 Task: Open Card Card0000000340 in  Board0000000085 in Workspace WS0000000029 in Trello. Add Member Carxxstreet791@gmail.com to Card Card0000000340 in  Board0000000085 in Workspace WS0000000029 in Trello. Add Red Label titled Label0000000340 to Card Card0000000340 in  Board0000000085 in Workspace WS0000000029 in Trello. Add Checklist CL0000000340 to Card Card0000000340 in  Board0000000085 in Workspace WS0000000029 in Trello. Add Dates with Start Date as Jul 01 2023 and Due Date as Jul 31 2023 to Card Card0000000340 in  Board0000000085 in Workspace WS0000000029 in Trello
Action: Mouse moved to (107, 309)
Screenshot: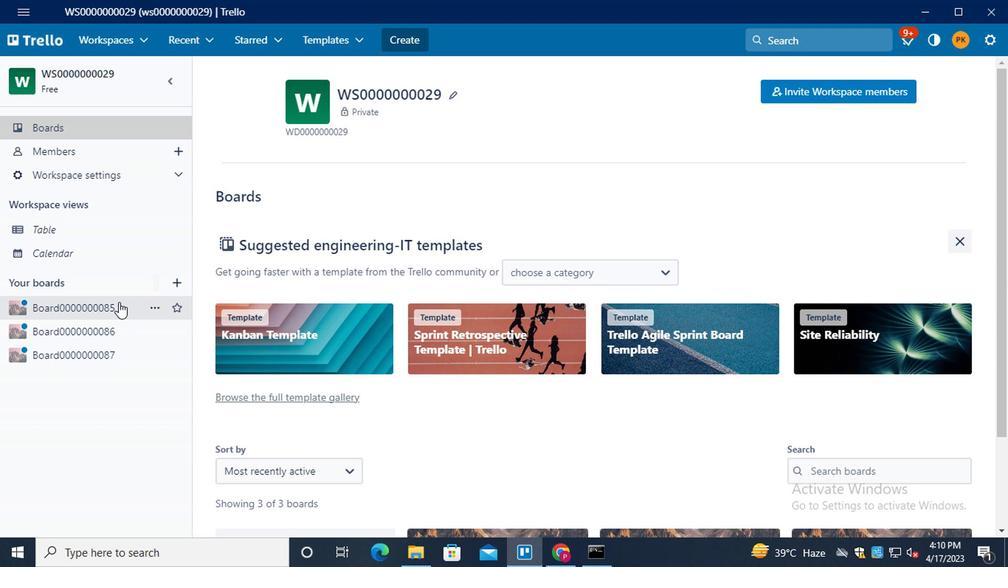 
Action: Mouse pressed left at (107, 309)
Screenshot: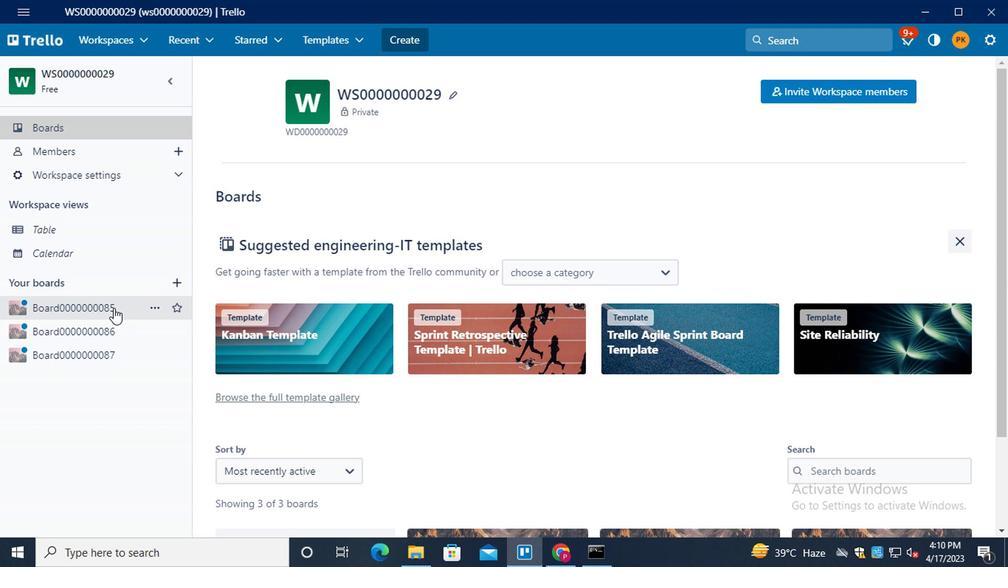 
Action: Mouse moved to (271, 278)
Screenshot: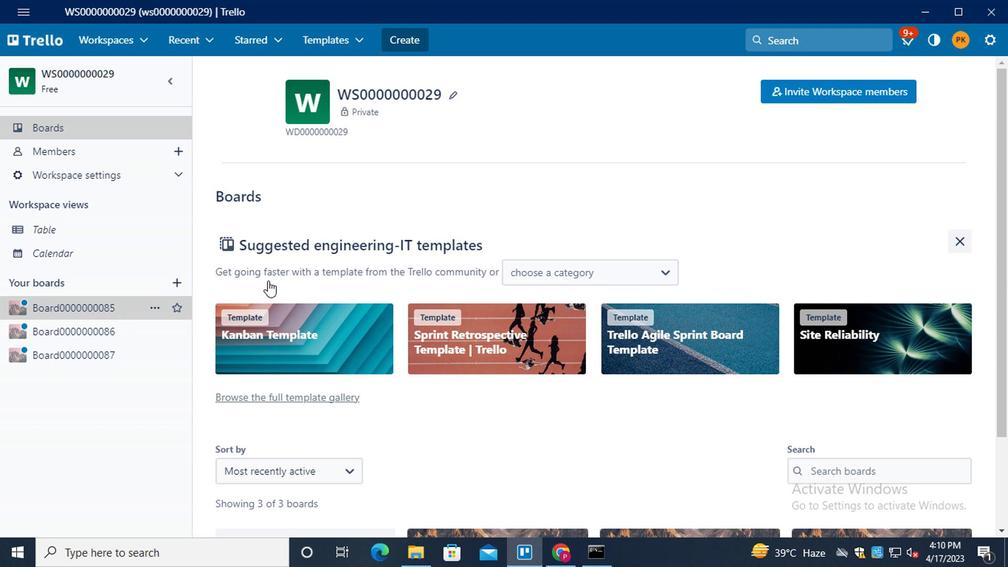 
Action: Mouse scrolled (271, 278) with delta (0, 0)
Screenshot: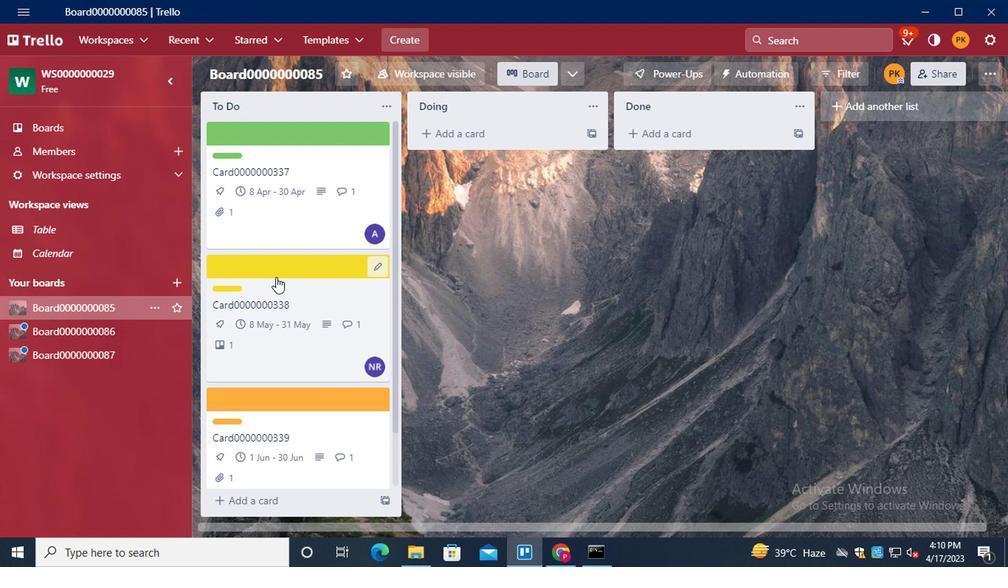
Action: Mouse scrolled (271, 278) with delta (0, 0)
Screenshot: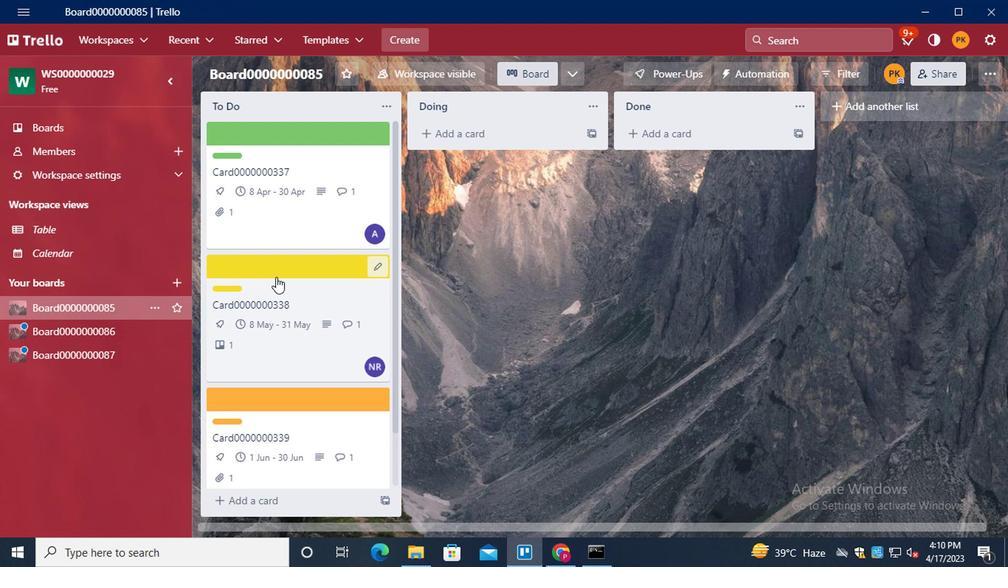 
Action: Mouse scrolled (271, 278) with delta (0, 0)
Screenshot: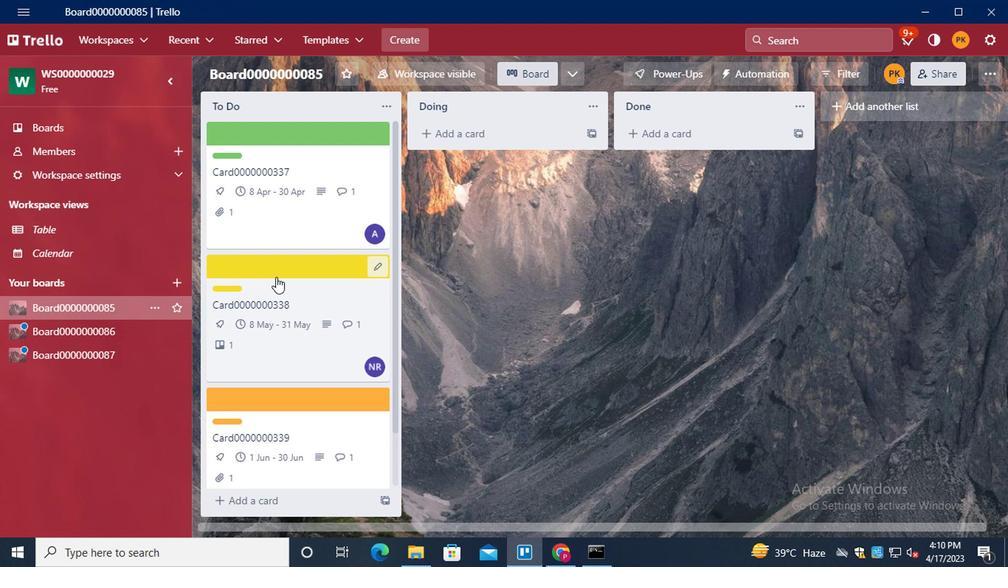 
Action: Mouse scrolled (271, 278) with delta (0, 0)
Screenshot: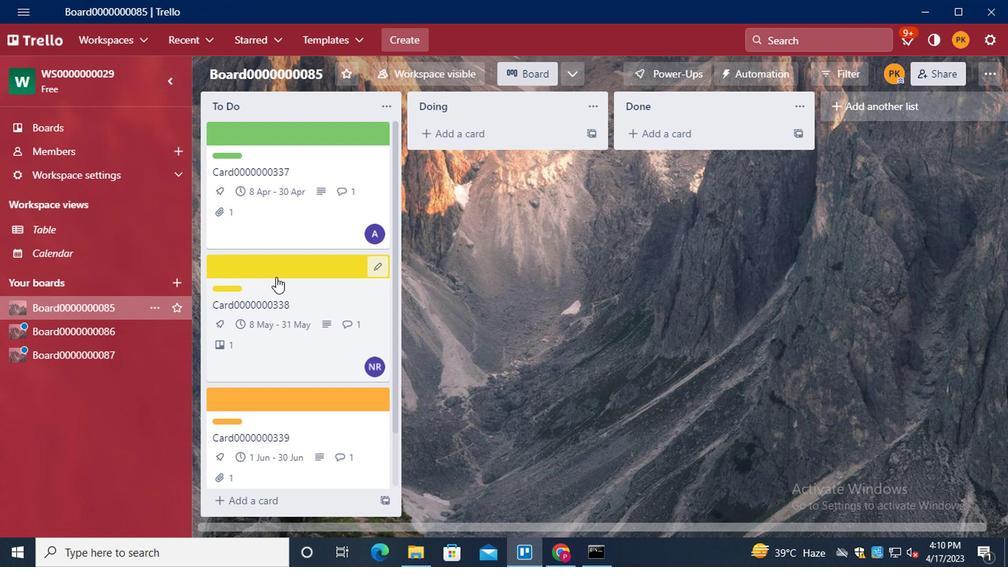 
Action: Mouse scrolled (271, 278) with delta (0, 0)
Screenshot: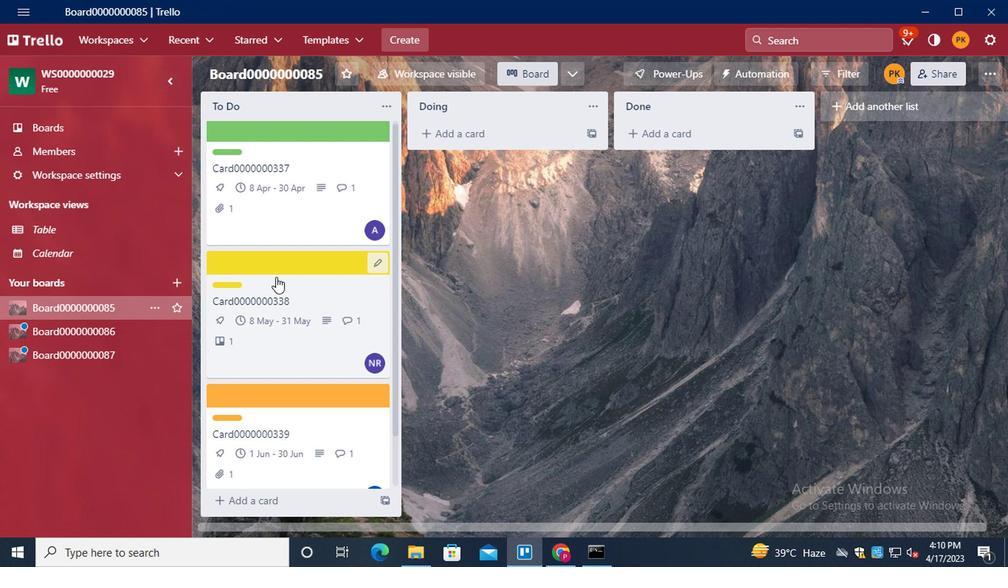 
Action: Mouse moved to (270, 278)
Screenshot: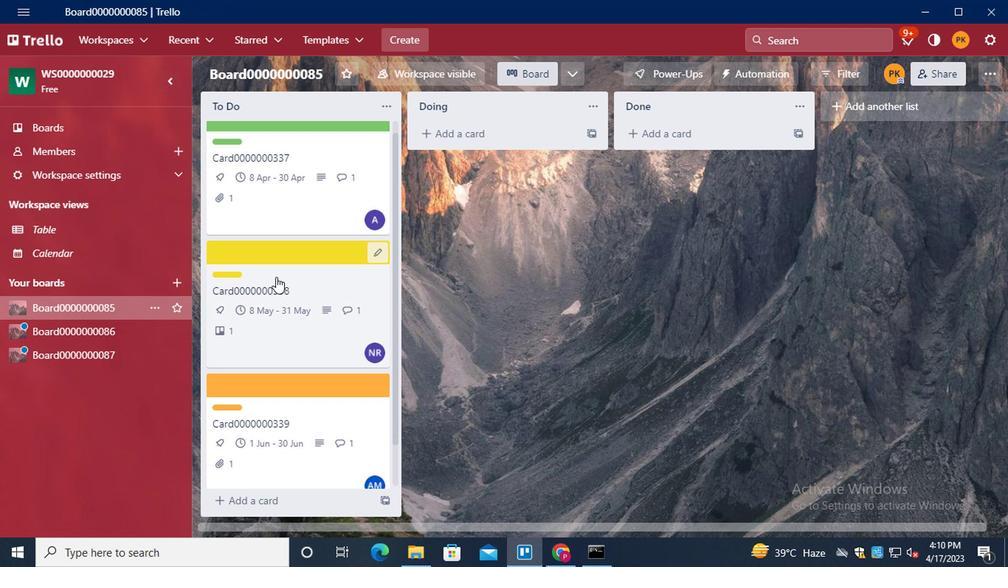 
Action: Mouse scrolled (270, 277) with delta (0, -1)
Screenshot: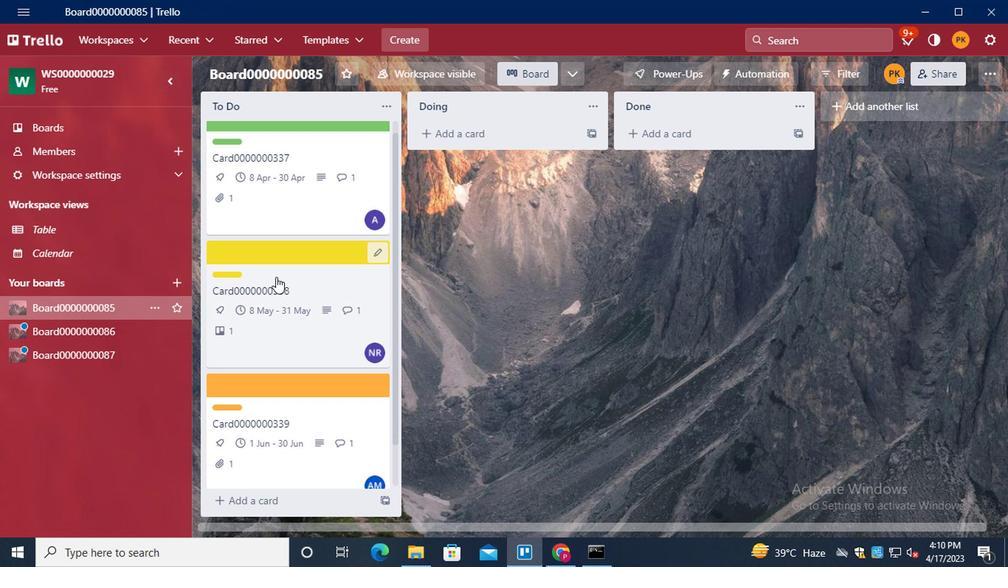 
Action: Mouse moved to (262, 478)
Screenshot: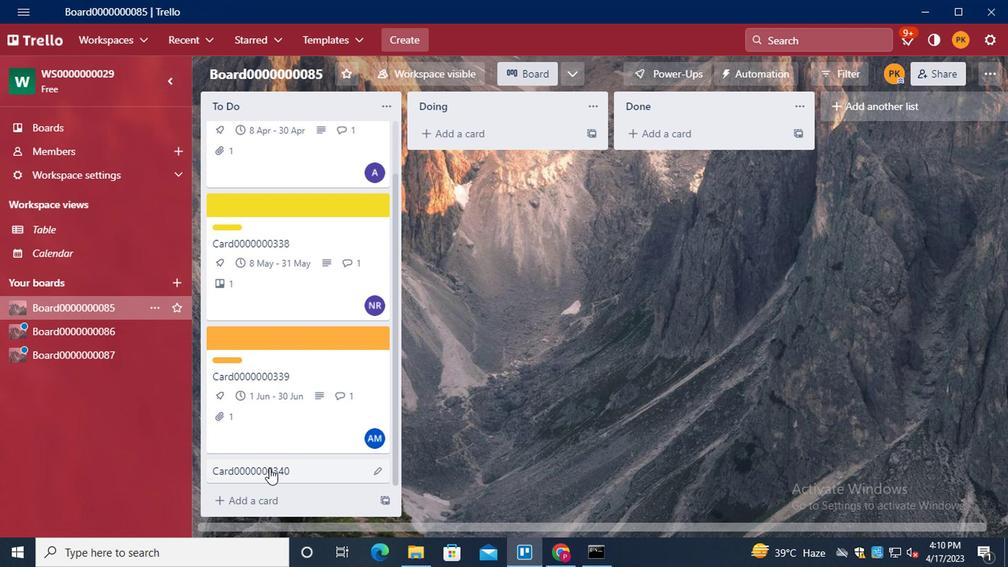 
Action: Mouse pressed left at (262, 478)
Screenshot: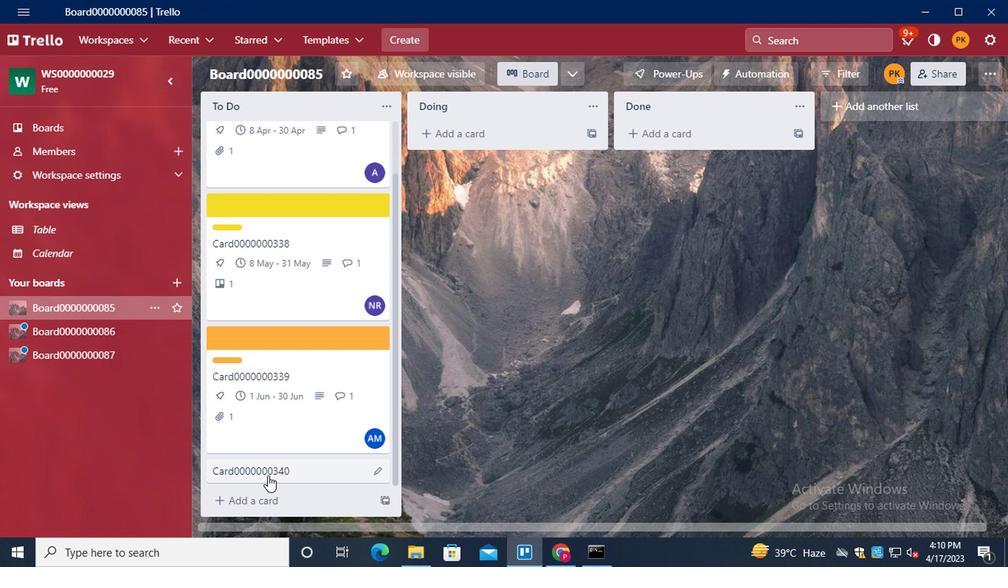 
Action: Mouse moved to (728, 144)
Screenshot: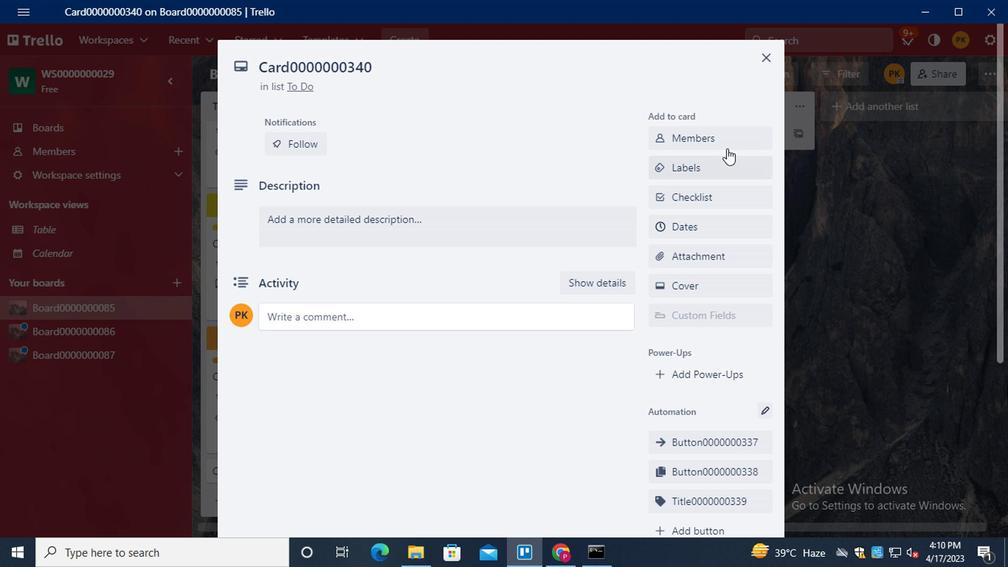 
Action: Mouse pressed left at (728, 144)
Screenshot: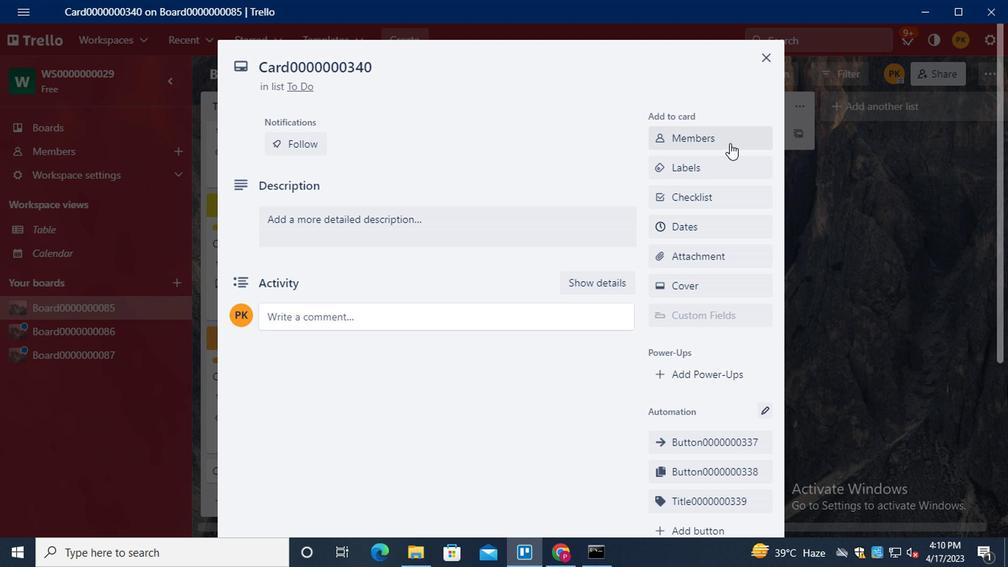 
Action: Key pressed <Key.shift>CARXXSTREET791<Key.shift>@GMAIL.COM
Screenshot: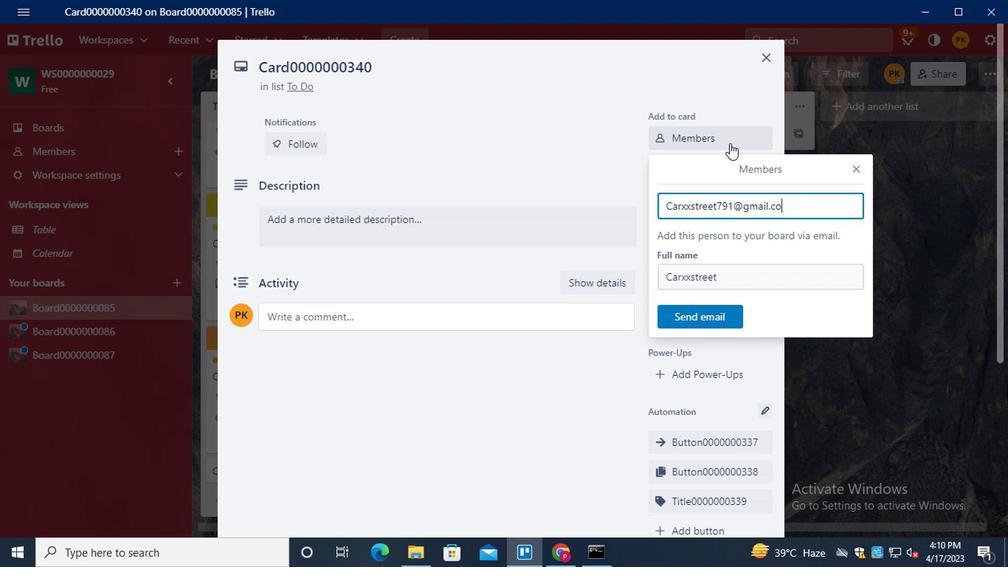 
Action: Mouse moved to (675, 316)
Screenshot: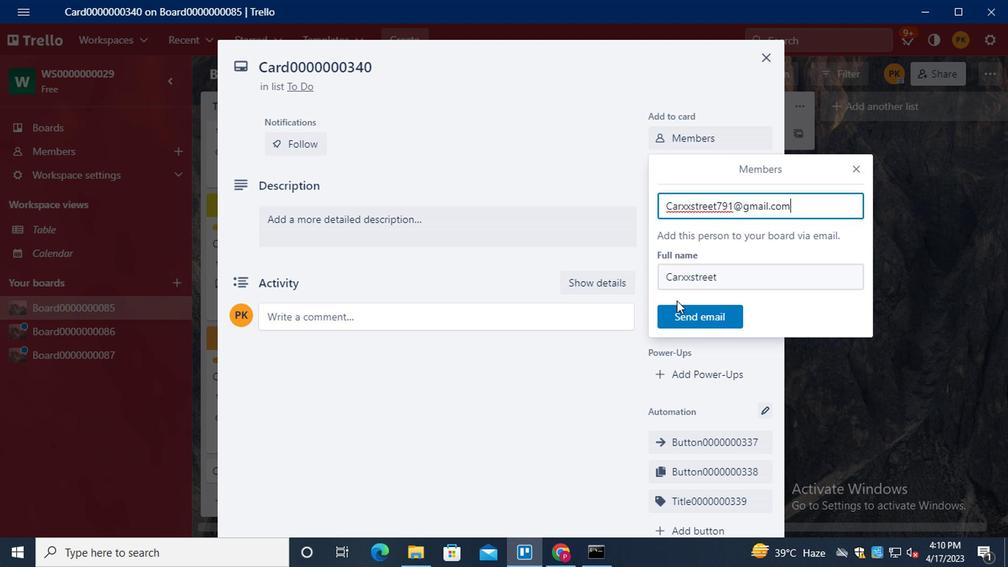 
Action: Mouse pressed left at (675, 316)
Screenshot: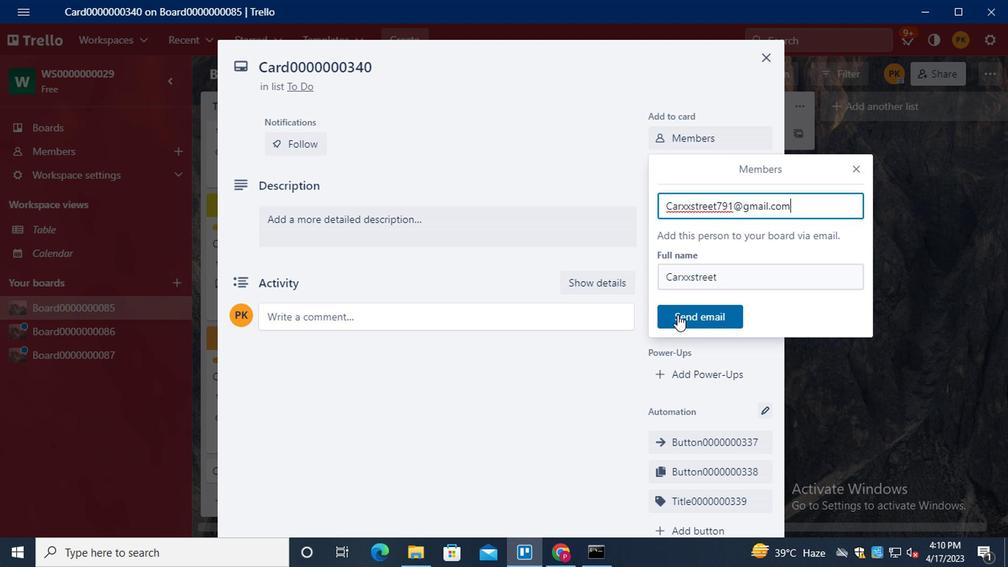 
Action: Mouse moved to (736, 166)
Screenshot: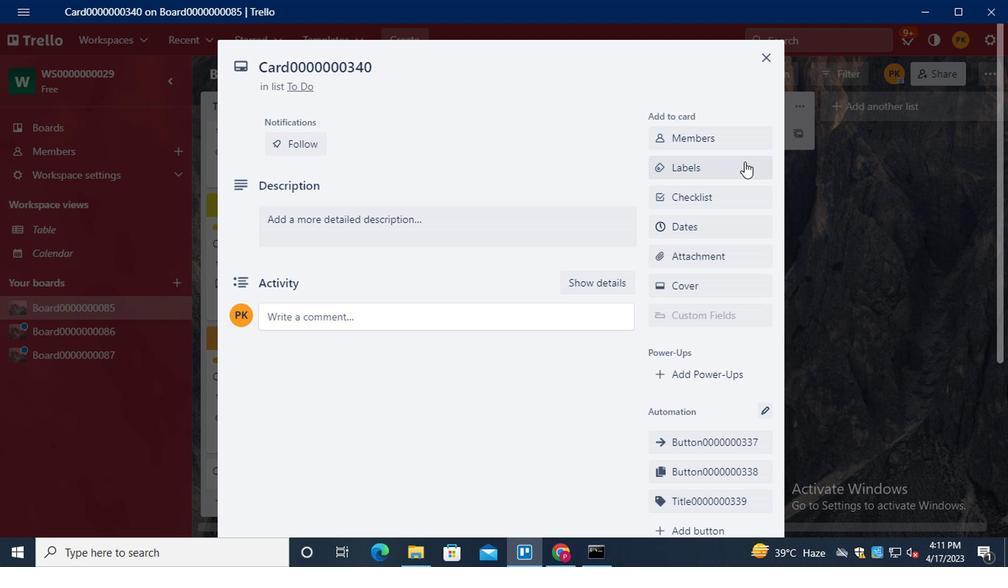 
Action: Mouse pressed left at (736, 166)
Screenshot: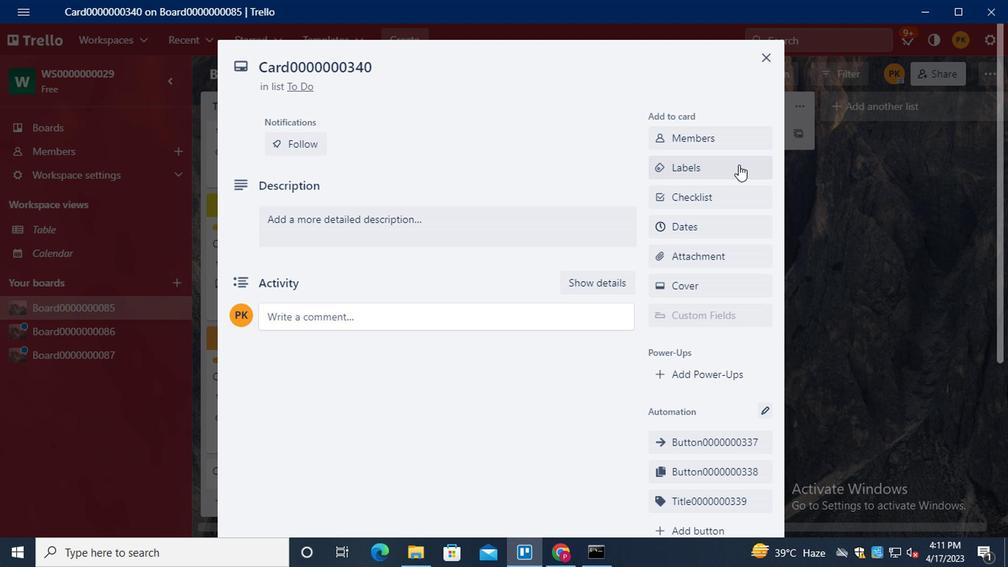 
Action: Mouse moved to (748, 411)
Screenshot: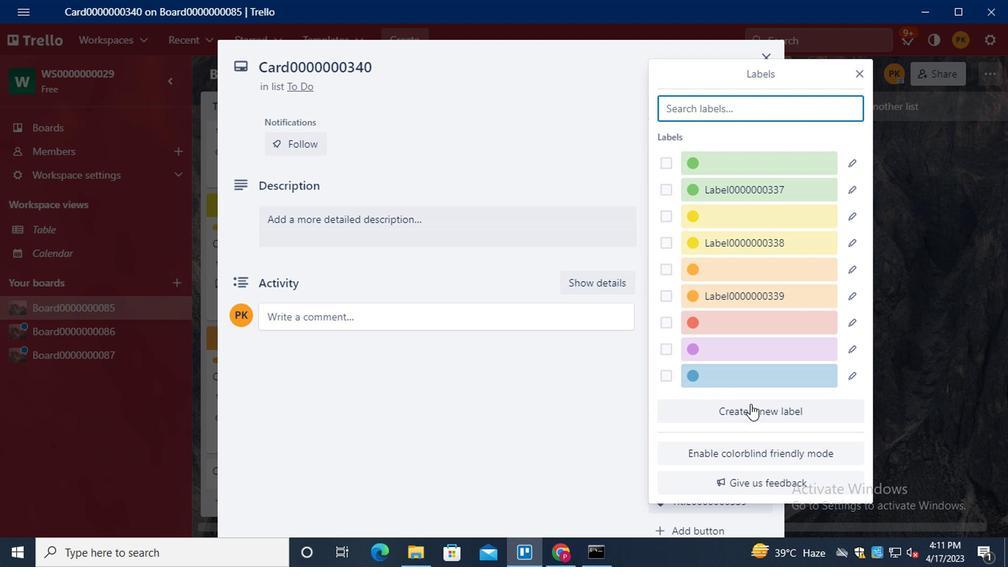 
Action: Mouse pressed left at (748, 411)
Screenshot: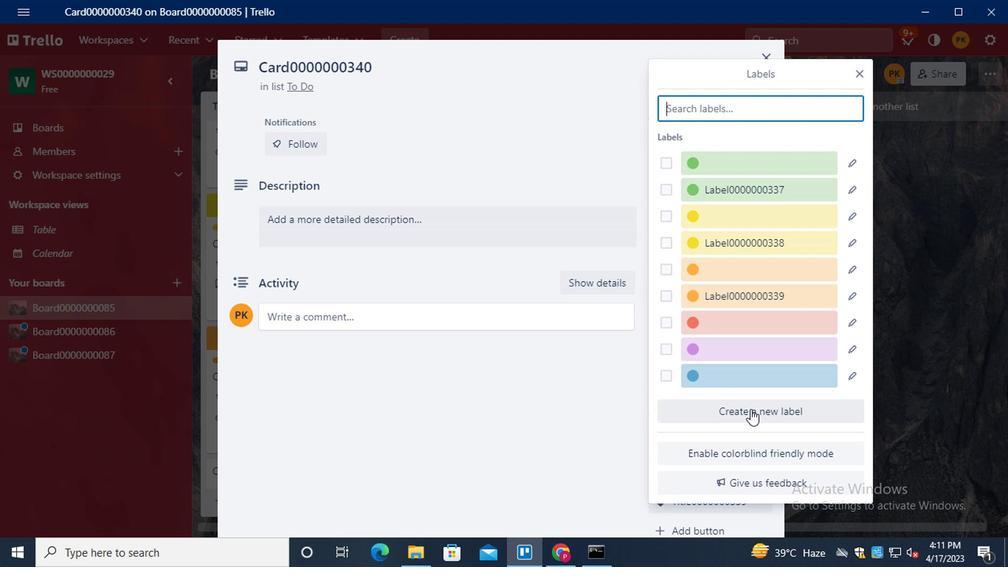 
Action: Key pressed <Key.shift>LABEL0000000340
Screenshot: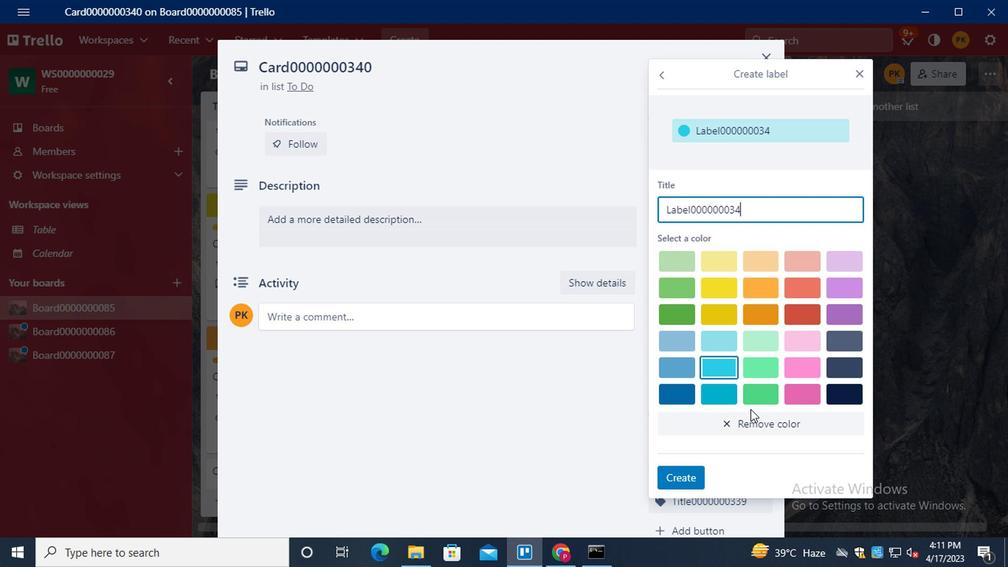 
Action: Mouse moved to (803, 296)
Screenshot: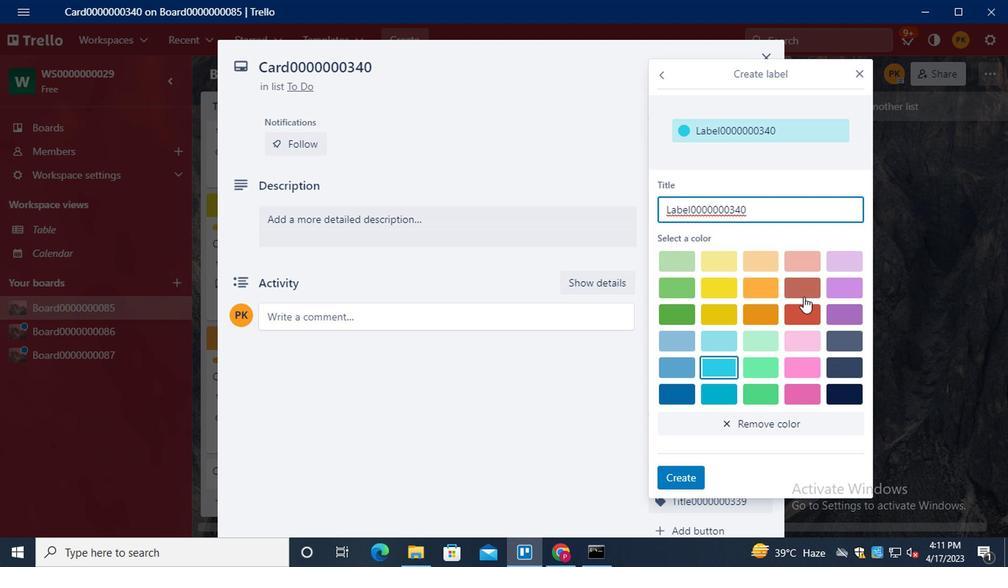 
Action: Mouse pressed left at (803, 296)
Screenshot: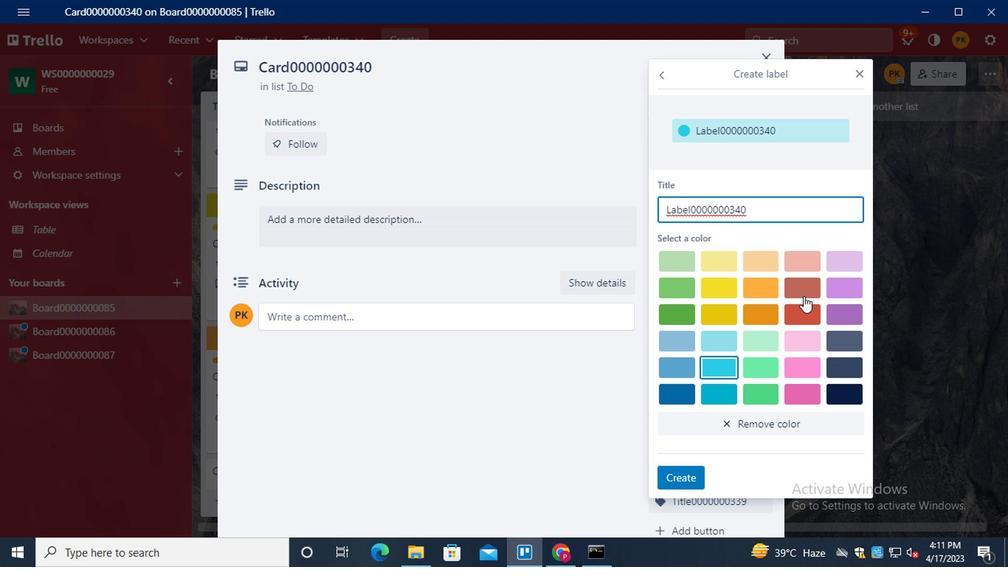 
Action: Mouse moved to (678, 476)
Screenshot: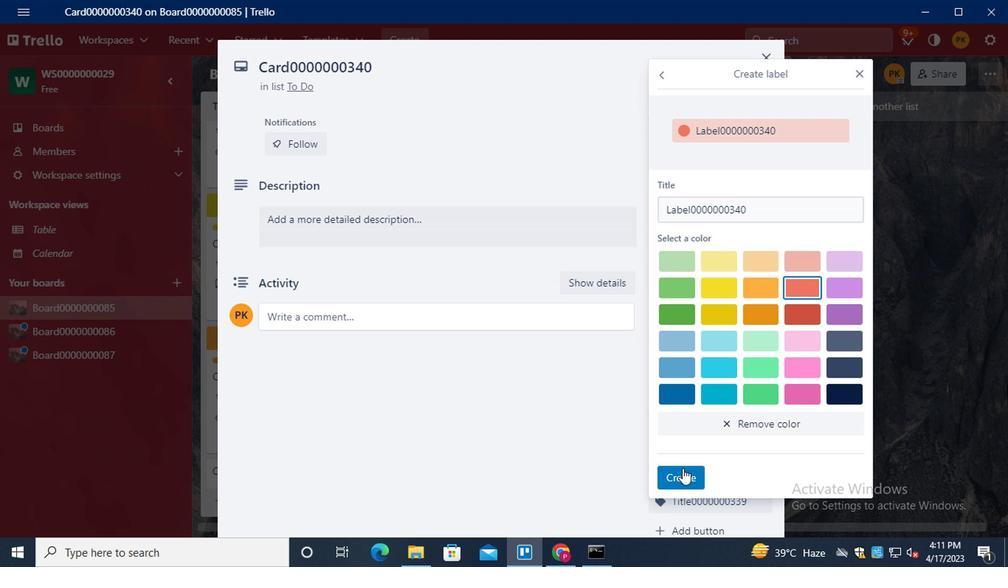
Action: Mouse pressed left at (678, 476)
Screenshot: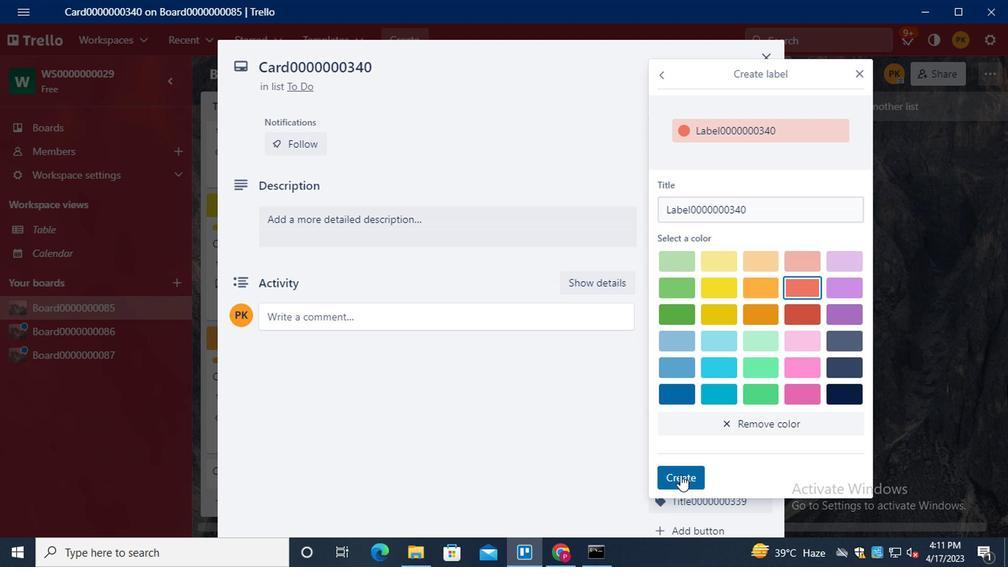 
Action: Mouse moved to (864, 76)
Screenshot: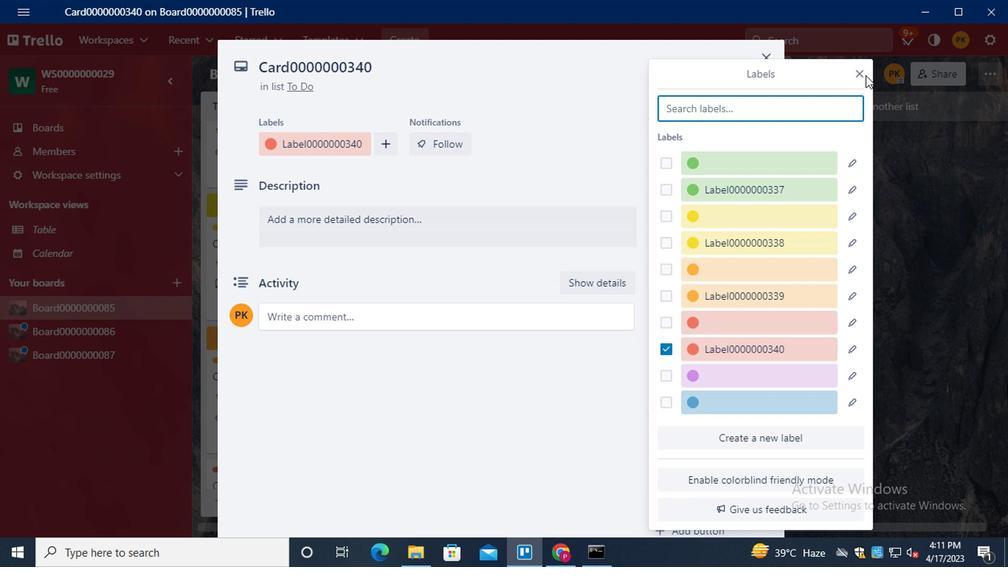 
Action: Mouse pressed left at (864, 76)
Screenshot: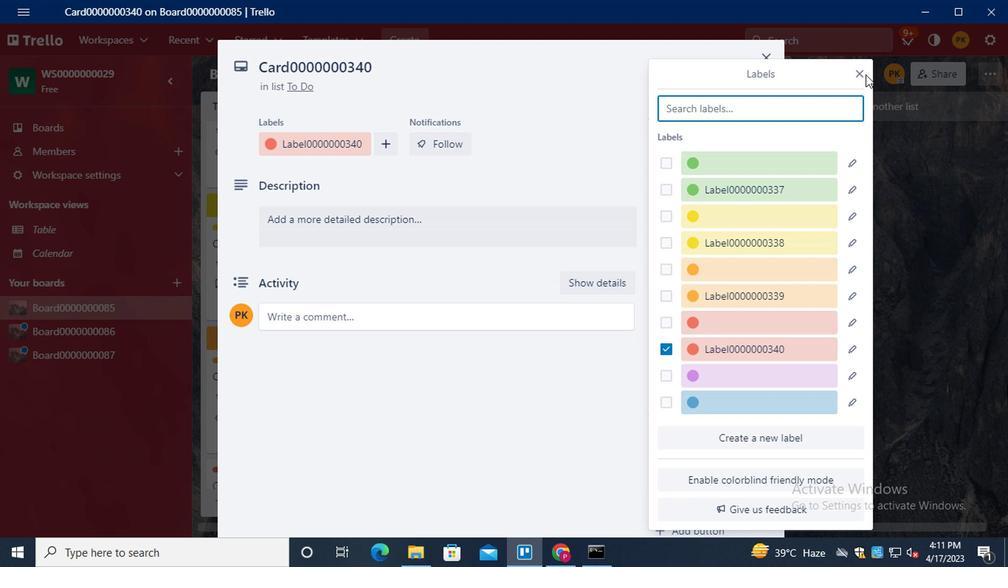 
Action: Mouse moved to (860, 75)
Screenshot: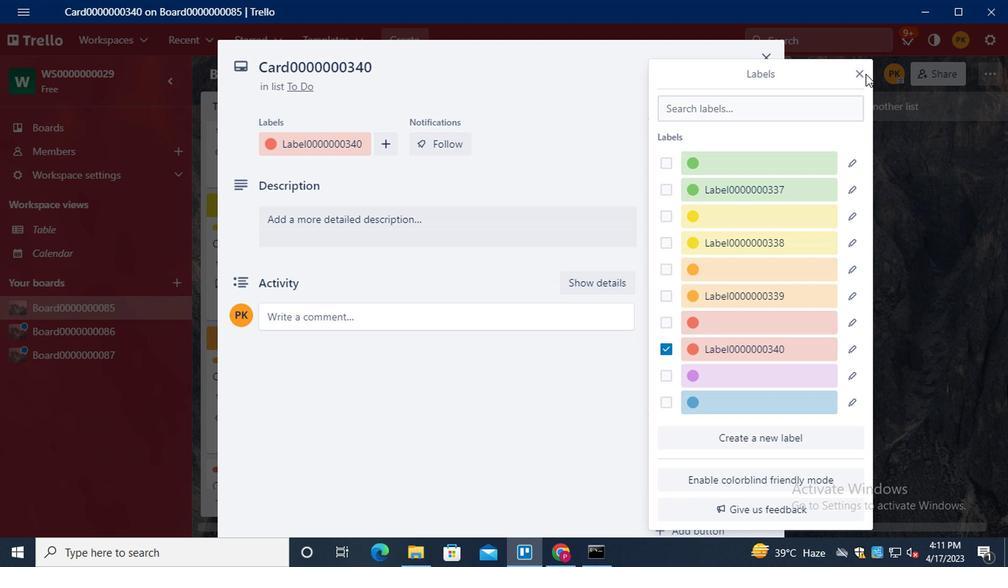 
Action: Mouse pressed left at (860, 75)
Screenshot: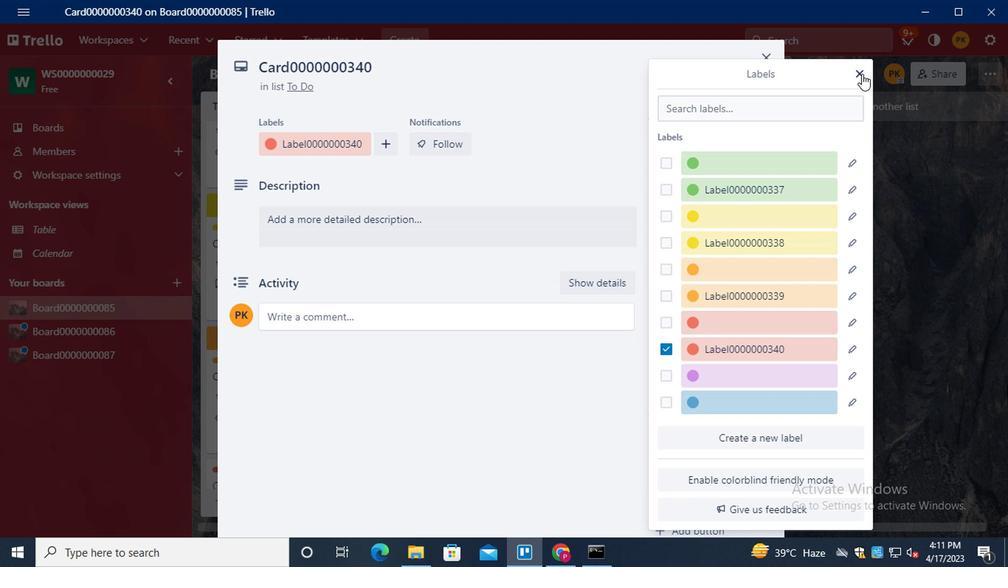 
Action: Mouse moved to (711, 202)
Screenshot: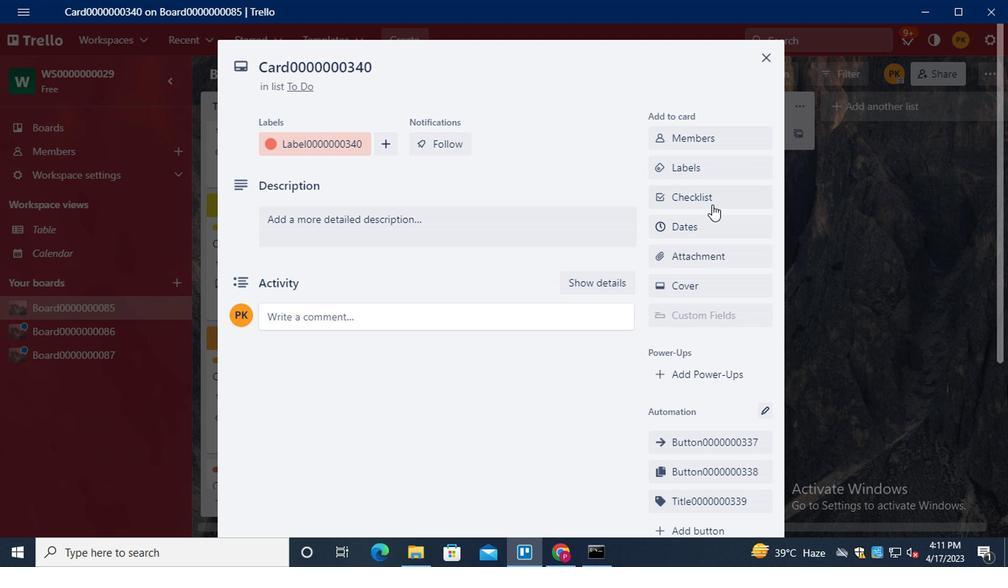 
Action: Mouse pressed left at (711, 202)
Screenshot: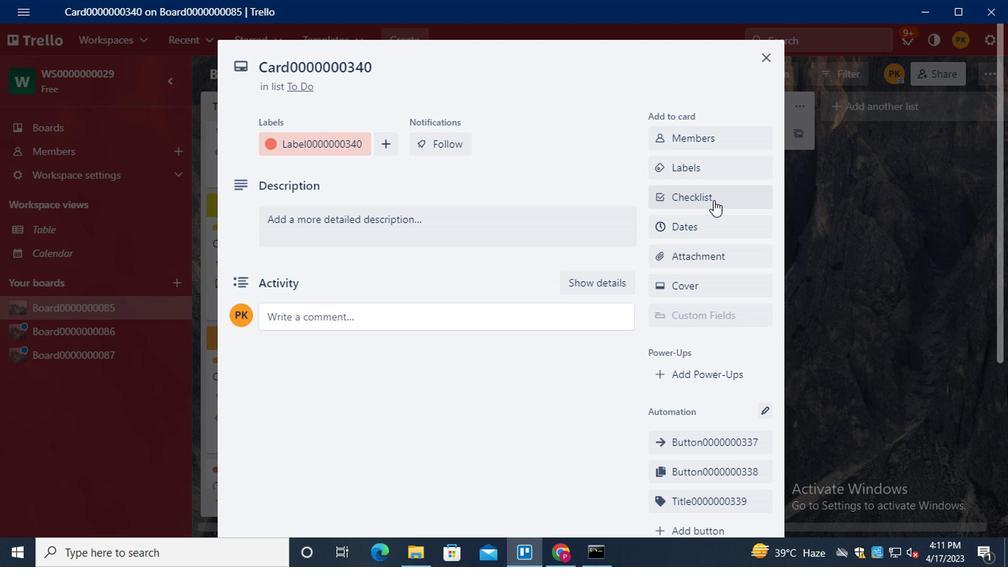 
Action: Key pressed <Key.shift><Key.shift><Key.shift><Key.shift>CL00000004<Key.backspace>340
Screenshot: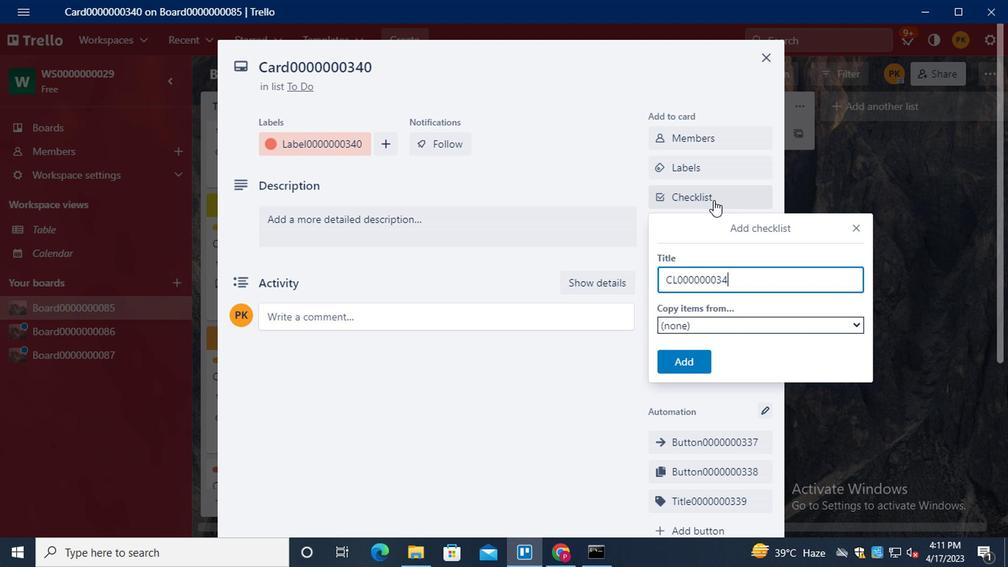 
Action: Mouse moved to (688, 362)
Screenshot: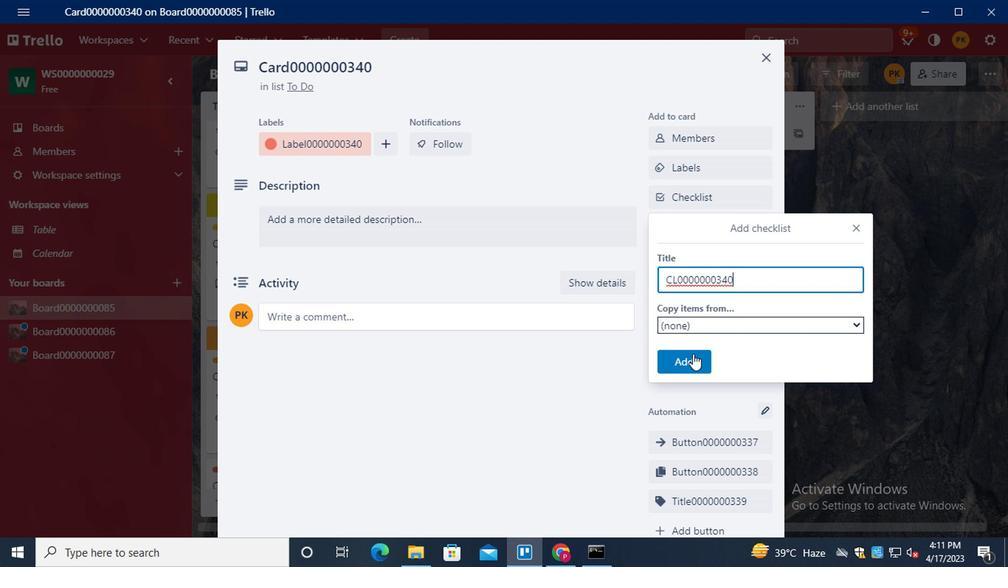 
Action: Mouse pressed left at (688, 362)
Screenshot: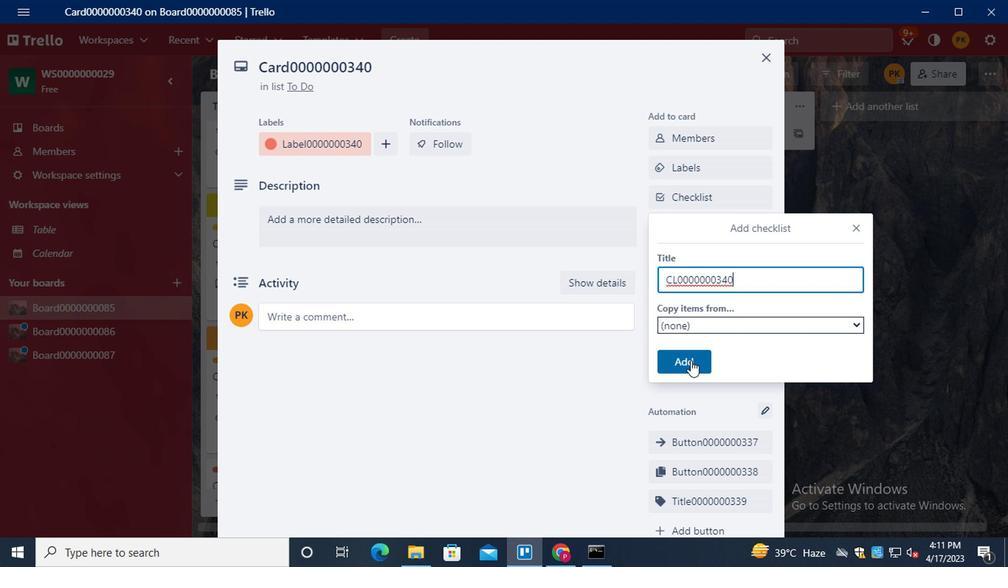 
Action: Mouse moved to (712, 231)
Screenshot: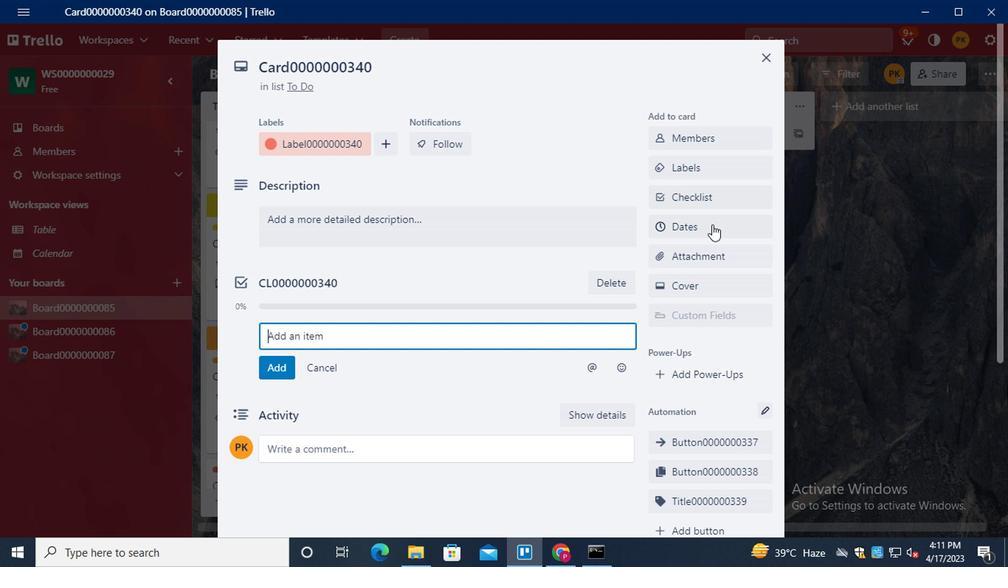 
Action: Mouse pressed left at (712, 231)
Screenshot: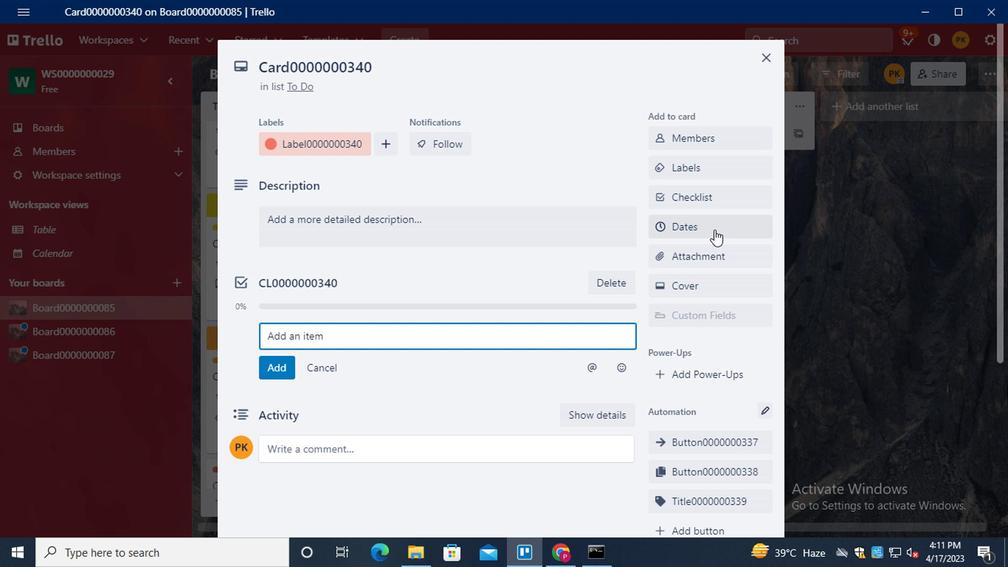 
Action: Mouse moved to (659, 341)
Screenshot: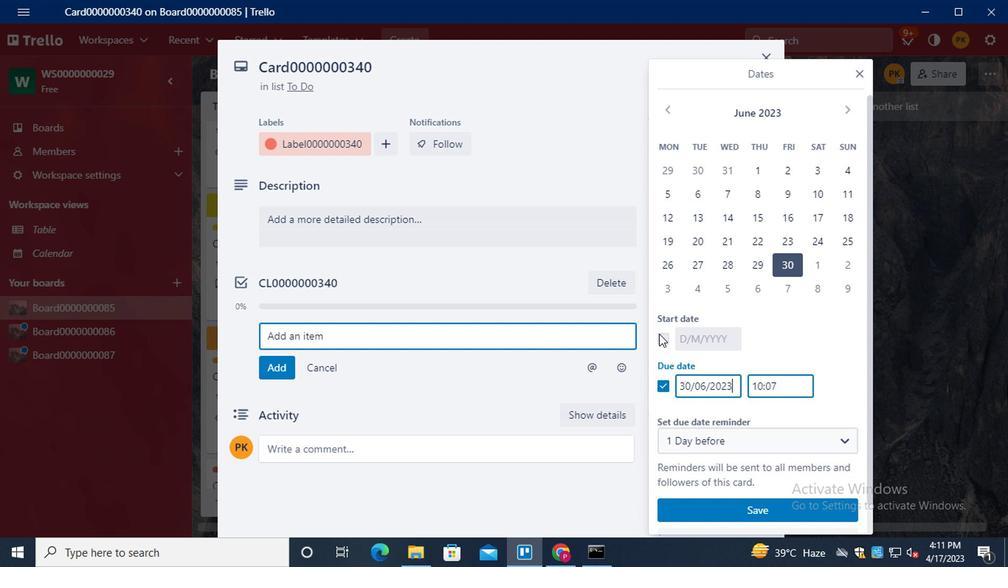 
Action: Mouse pressed left at (659, 341)
Screenshot: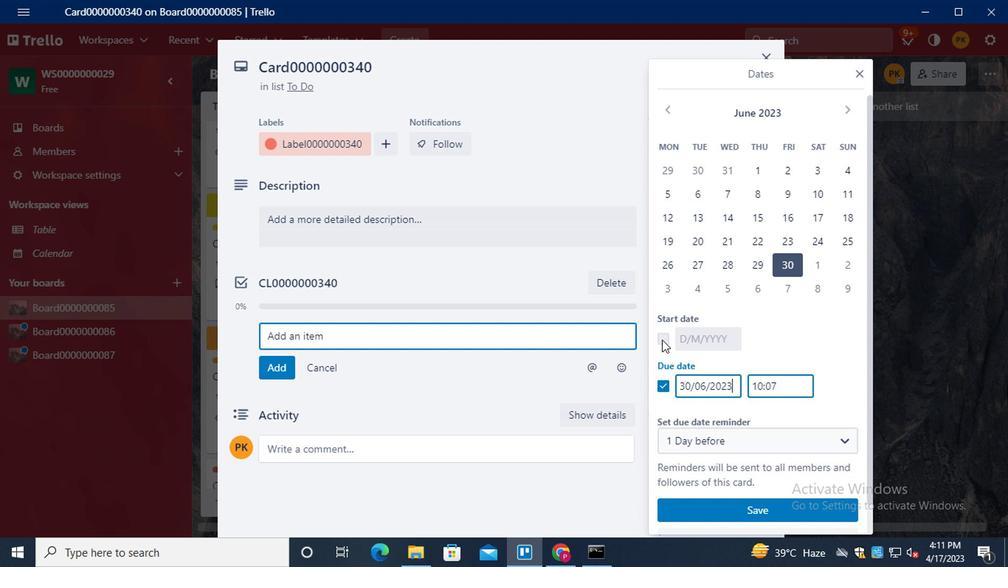 
Action: Mouse moved to (847, 108)
Screenshot: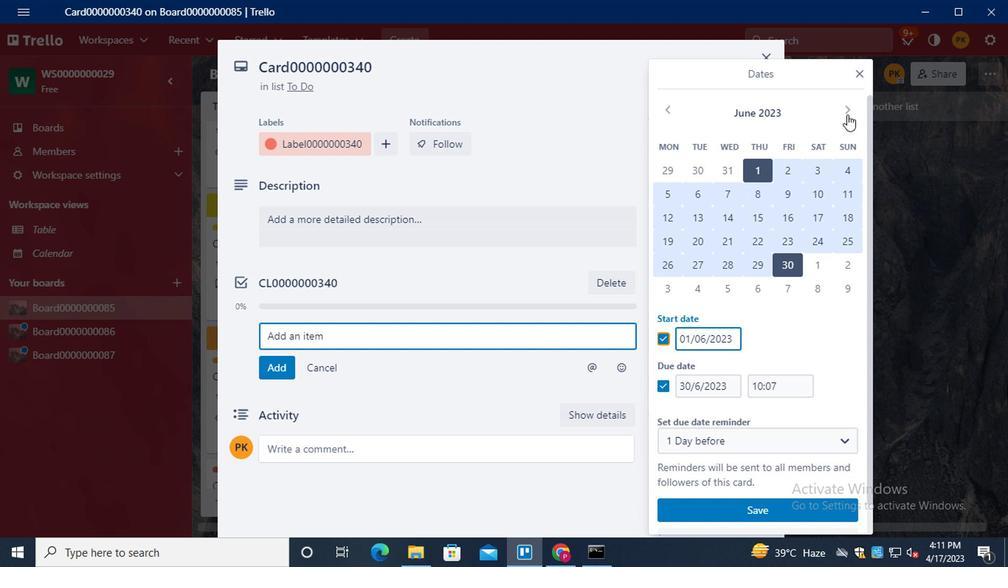
Action: Mouse pressed left at (847, 108)
Screenshot: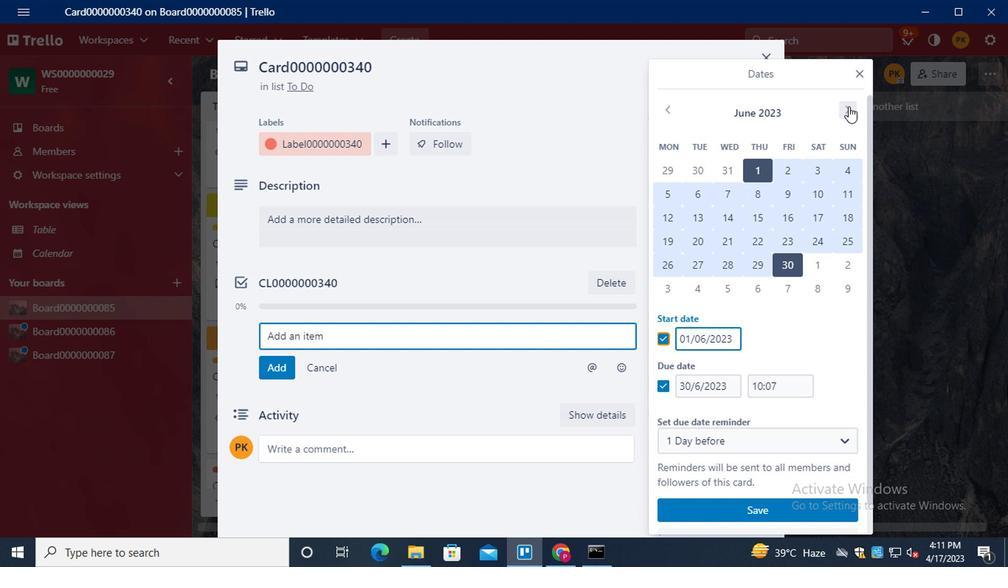 
Action: Mouse moved to (818, 167)
Screenshot: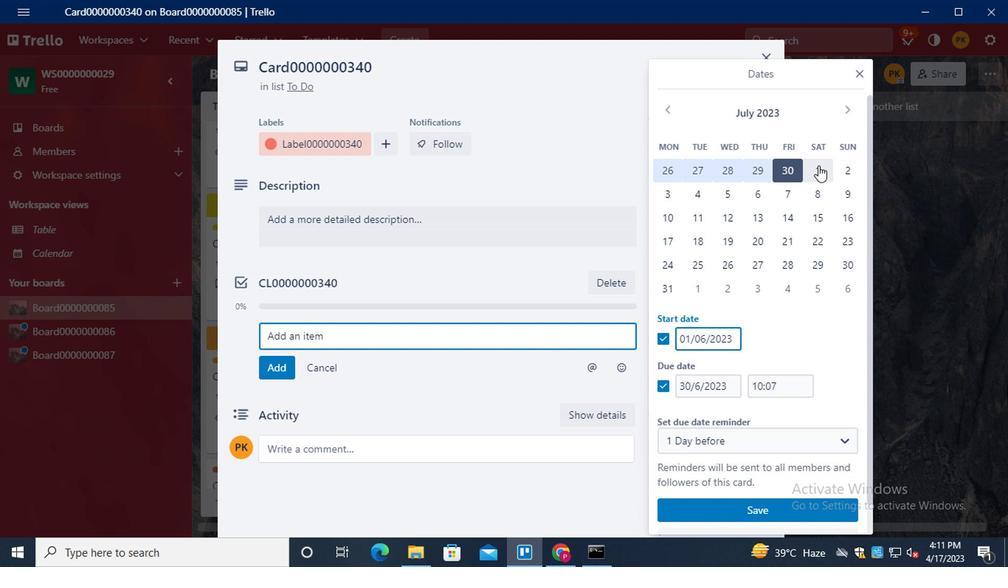 
Action: Mouse pressed left at (818, 167)
Screenshot: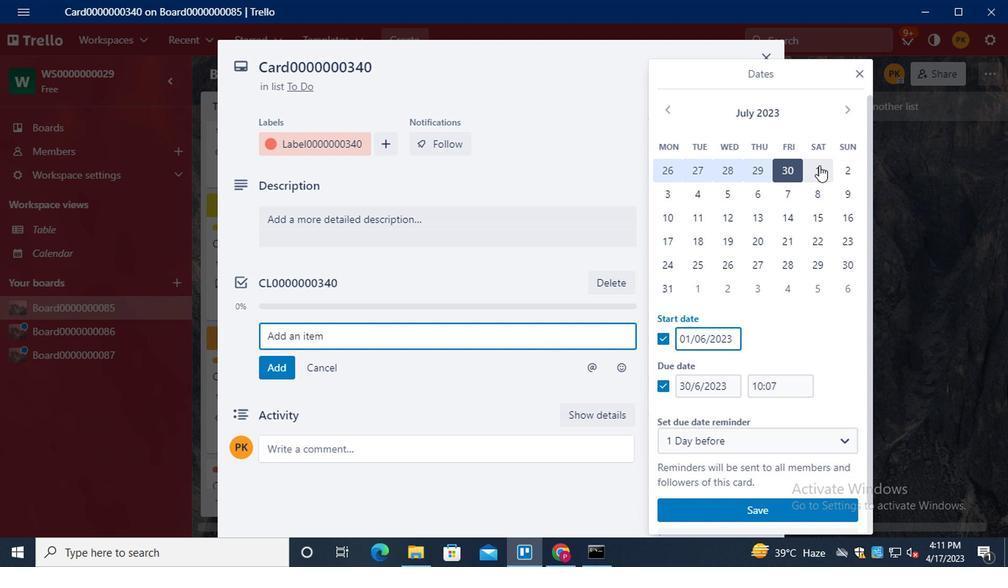 
Action: Mouse moved to (670, 283)
Screenshot: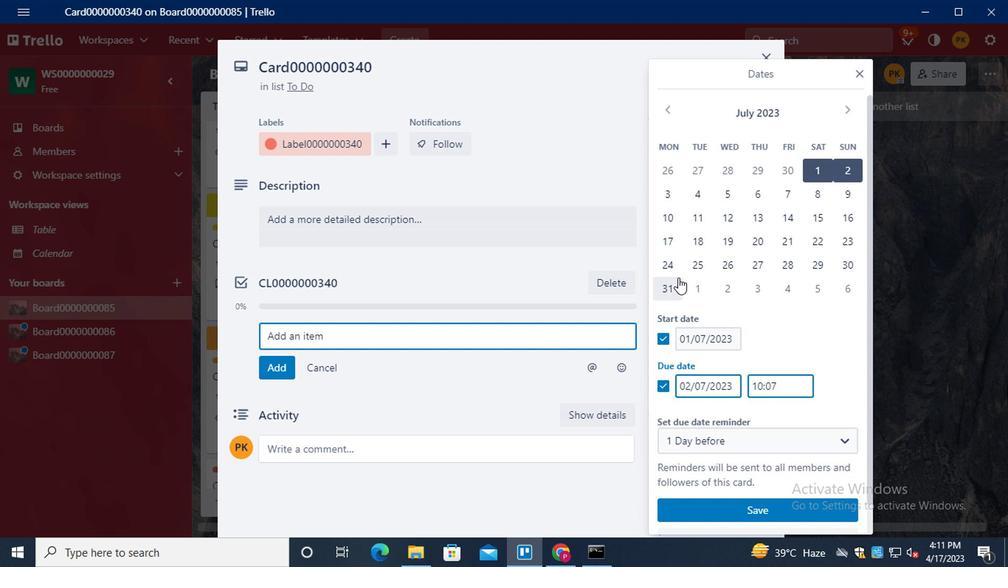 
Action: Mouse pressed left at (670, 283)
Screenshot: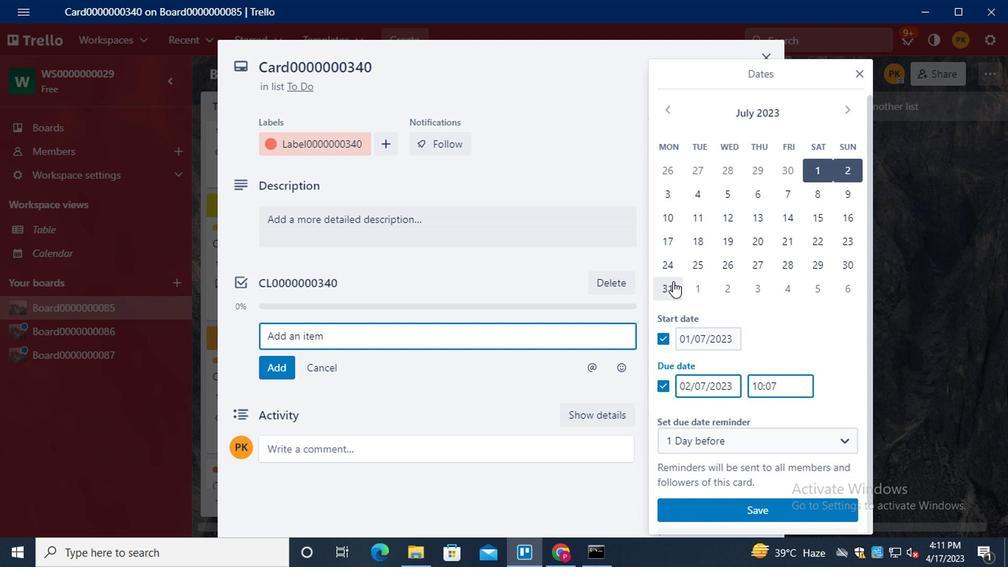 
Action: Mouse moved to (733, 505)
Screenshot: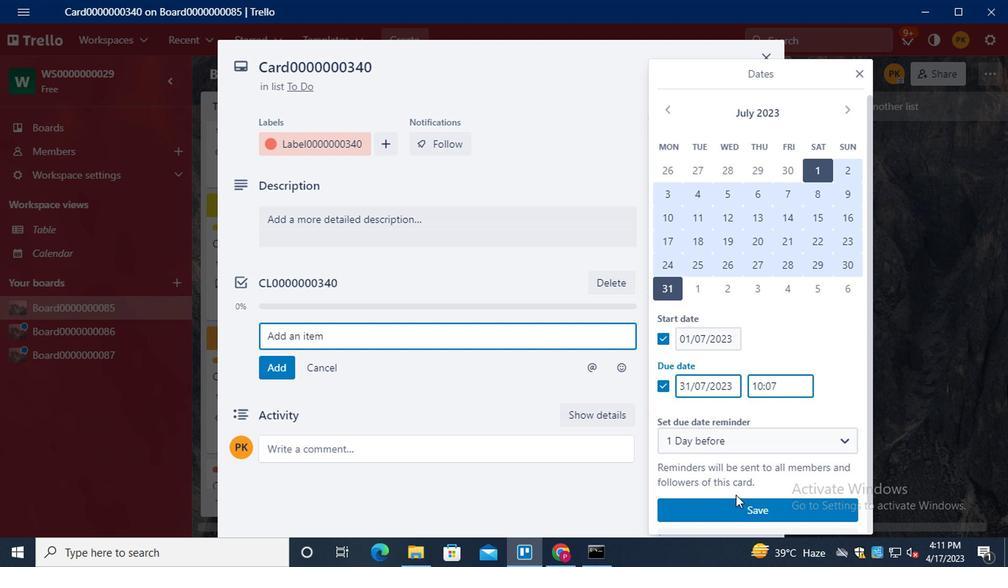 
Action: Mouse pressed left at (733, 505)
Screenshot: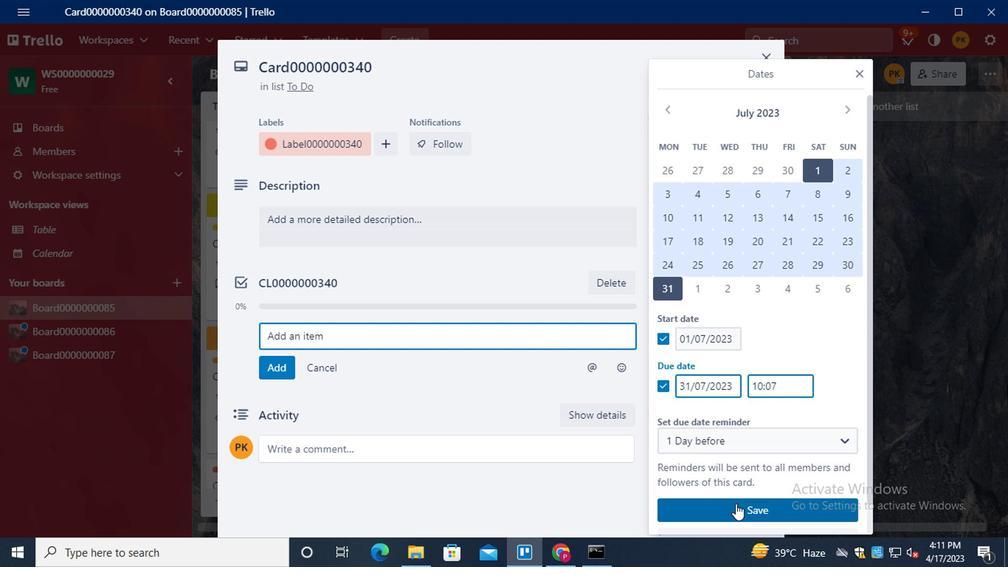 
Action: Mouse moved to (469, 346)
Screenshot: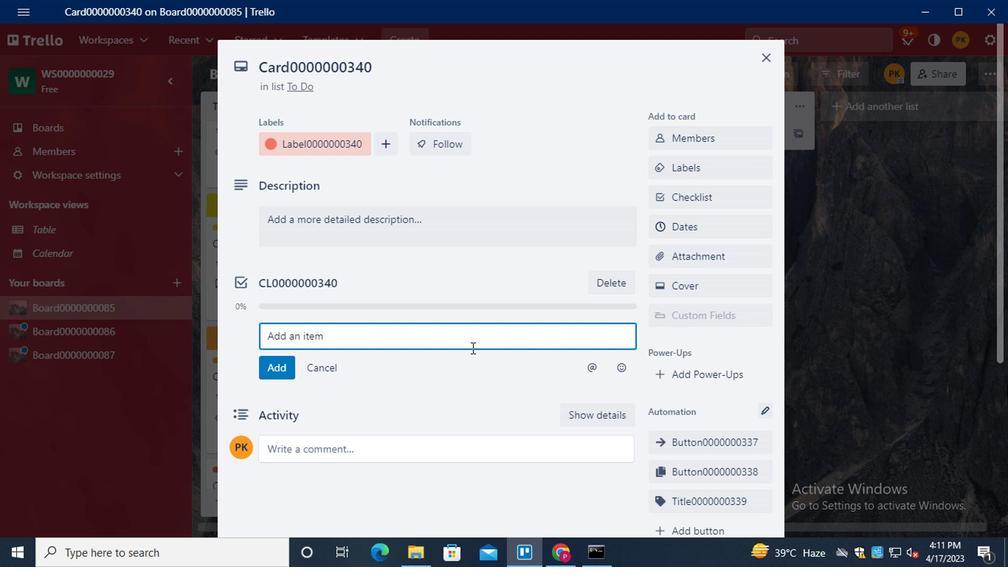 
Action: Mouse scrolled (469, 347) with delta (0, 1)
Screenshot: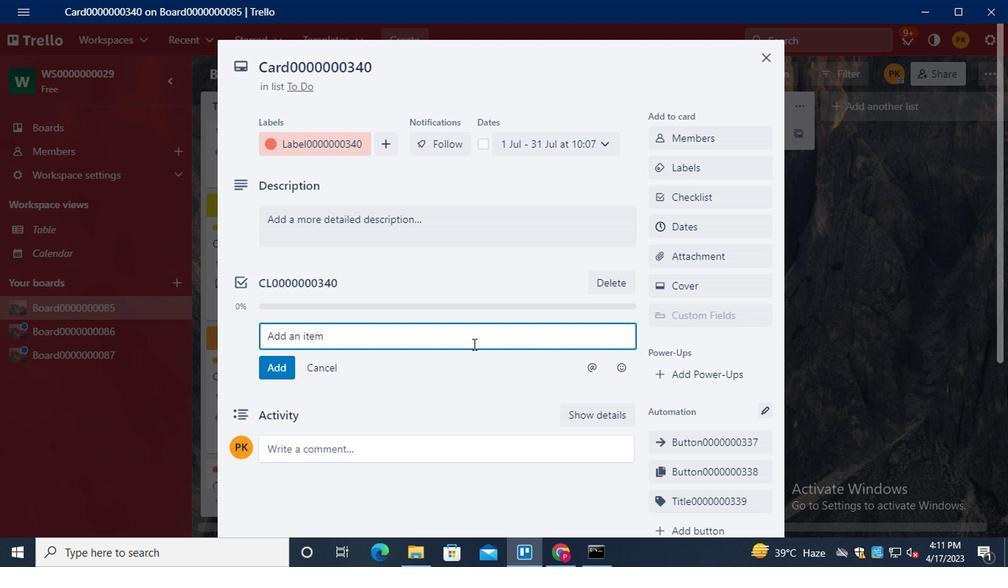 
Action: Mouse scrolled (469, 347) with delta (0, 1)
Screenshot: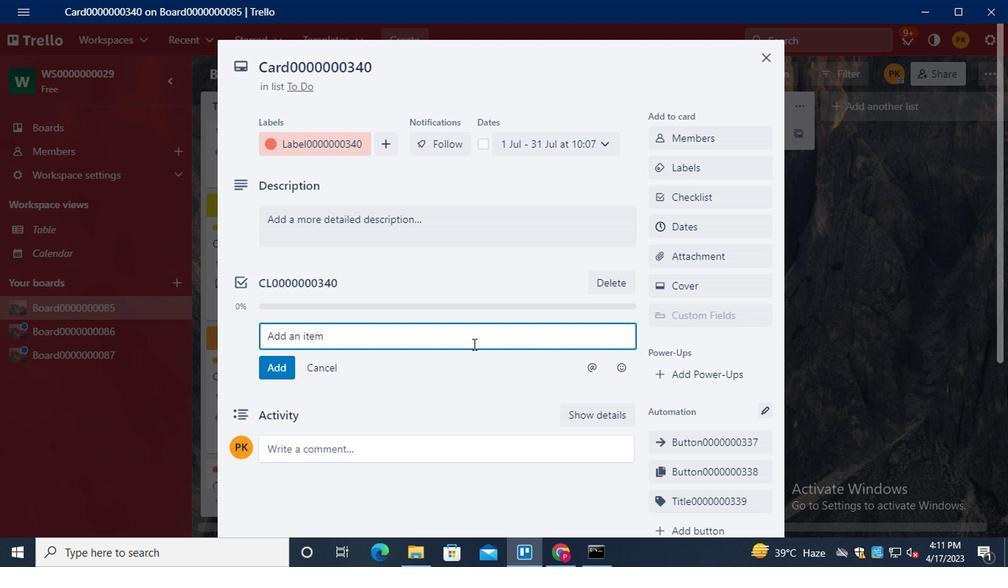
Action: Mouse scrolled (469, 347) with delta (0, 1)
Screenshot: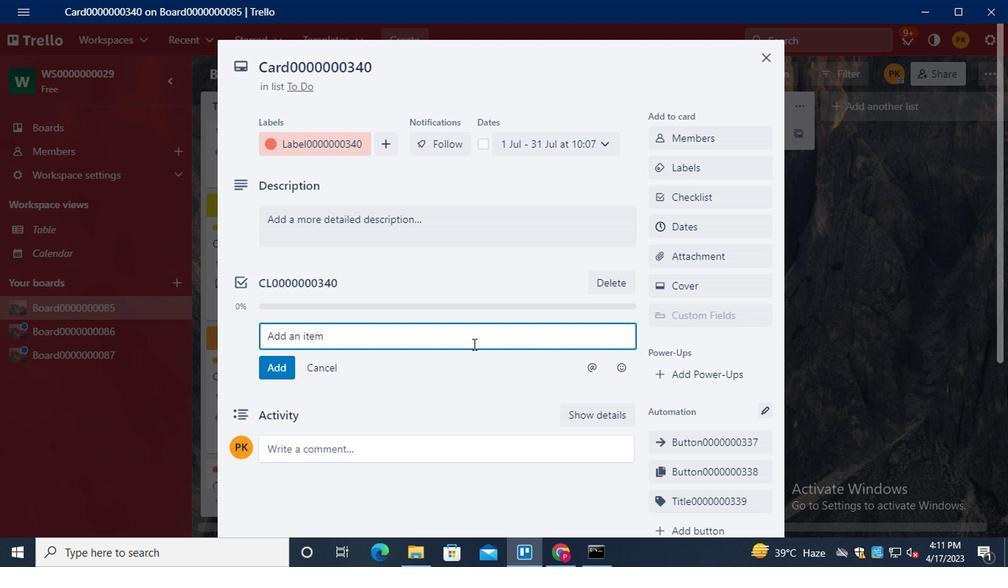 
Action: Mouse scrolled (469, 347) with delta (0, 1)
Screenshot: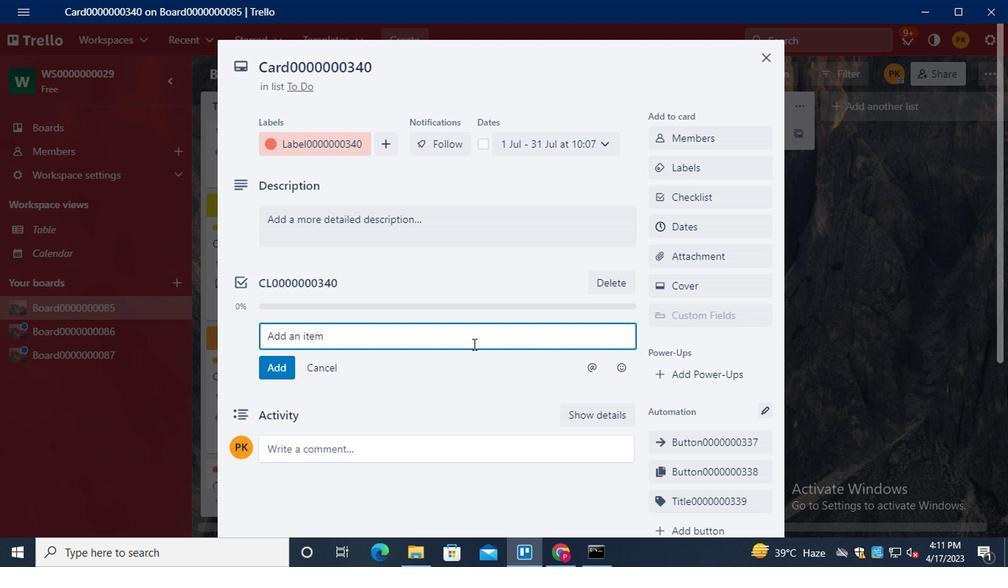 
Action: Mouse moved to (470, 345)
Screenshot: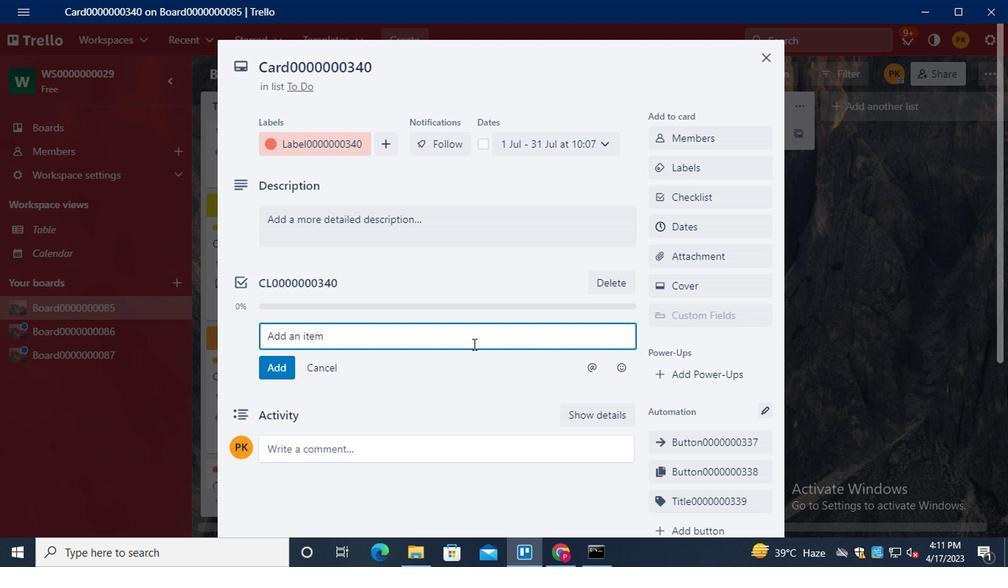 
Action: Key pressed <Key.f8>
Screenshot: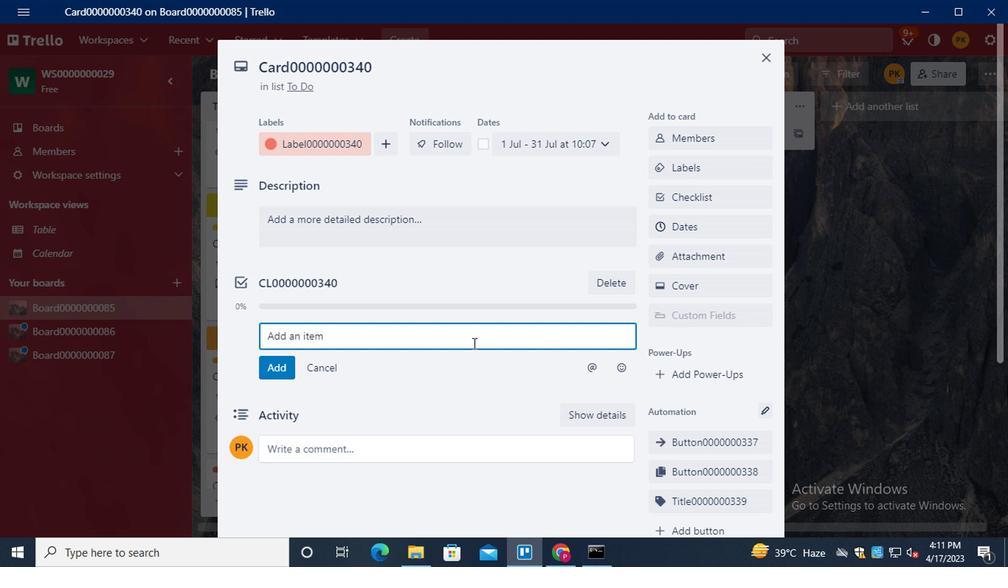 
